 Task: Create in the project AgileAvail in Backlog an issue 'Develop a new tool for automated testing of web accessibility compliance', assign it to team member softage.2@softage.net and change the status to IN PROGRESS. Create in the project AgileAvail in Backlog an issue 'Upgrade the deployment process of a web application to improve the speed and reliability of deployment', assign it to team member softage.3@softage.net and change the status to IN PROGRESS
Action: Mouse moved to (202, 59)
Screenshot: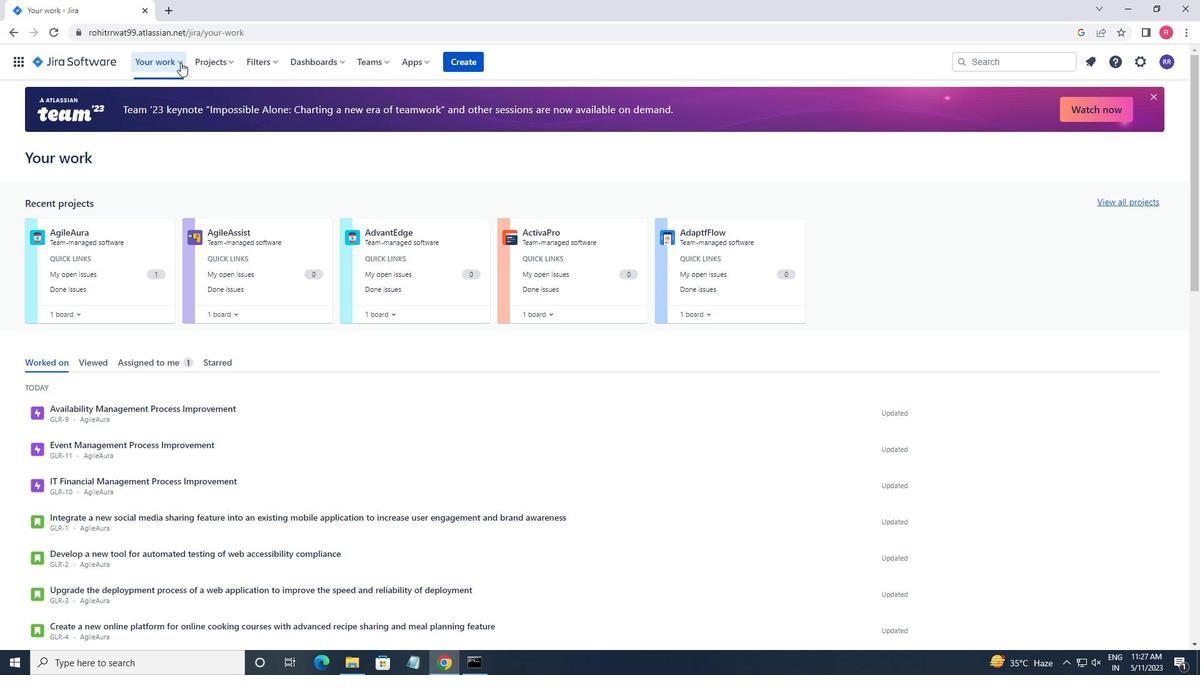 
Action: Mouse pressed left at (202, 59)
Screenshot: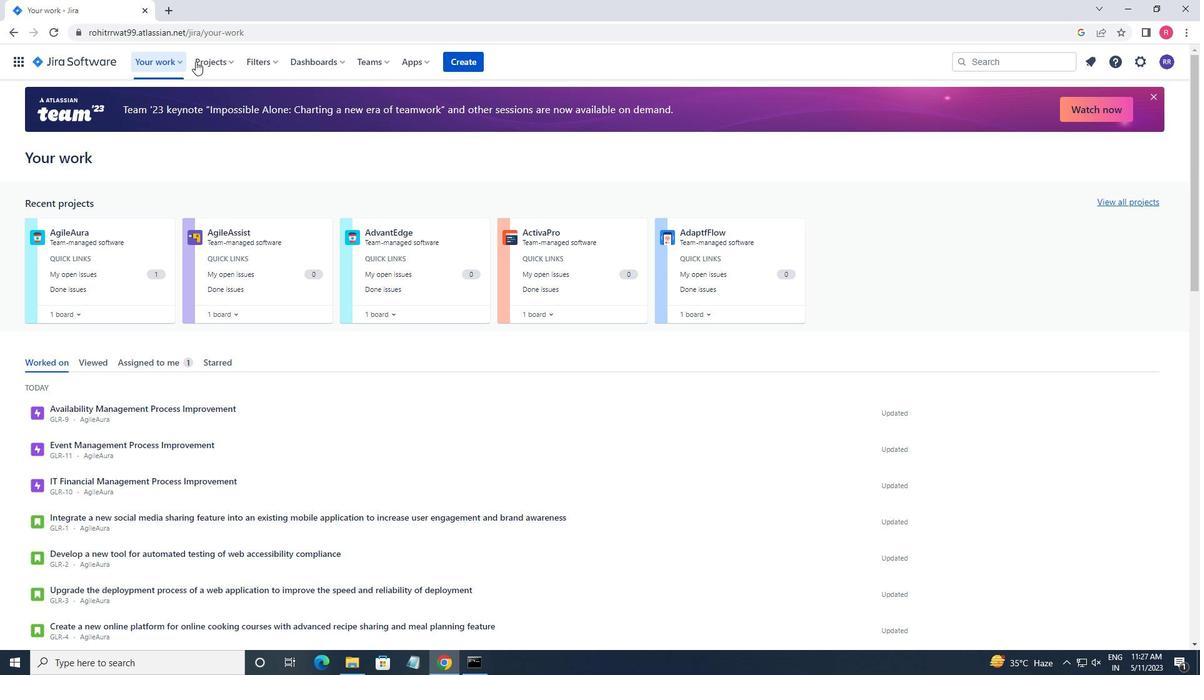 
Action: Mouse moved to (246, 128)
Screenshot: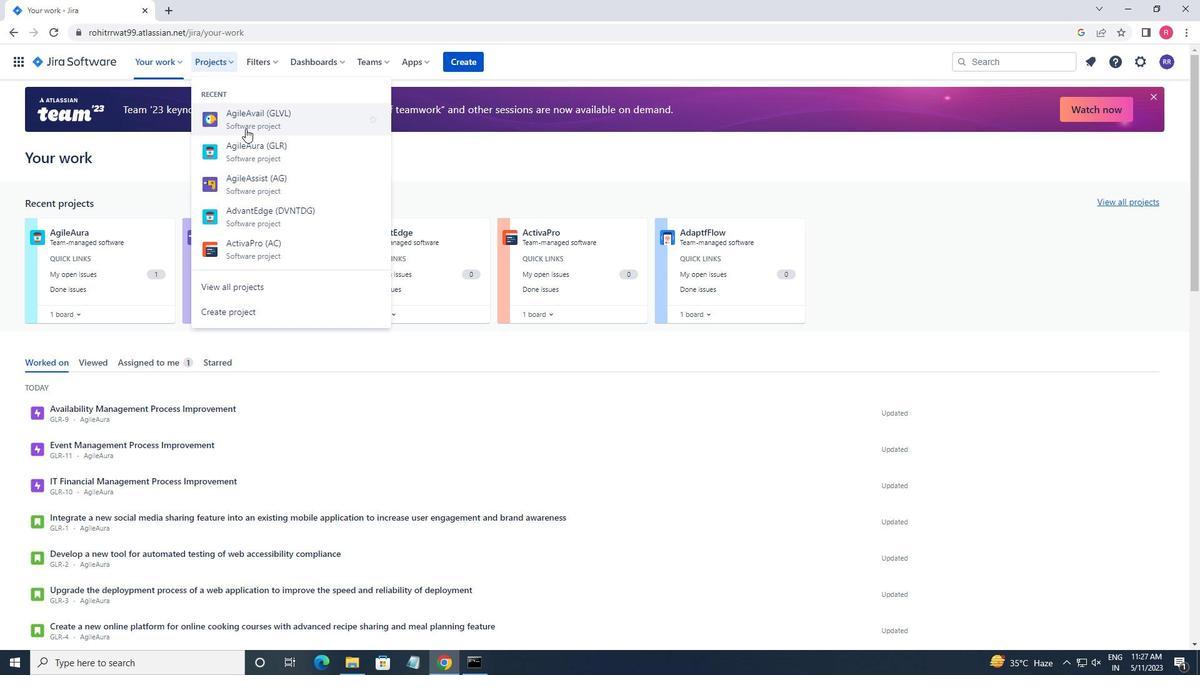 
Action: Mouse pressed left at (246, 128)
Screenshot: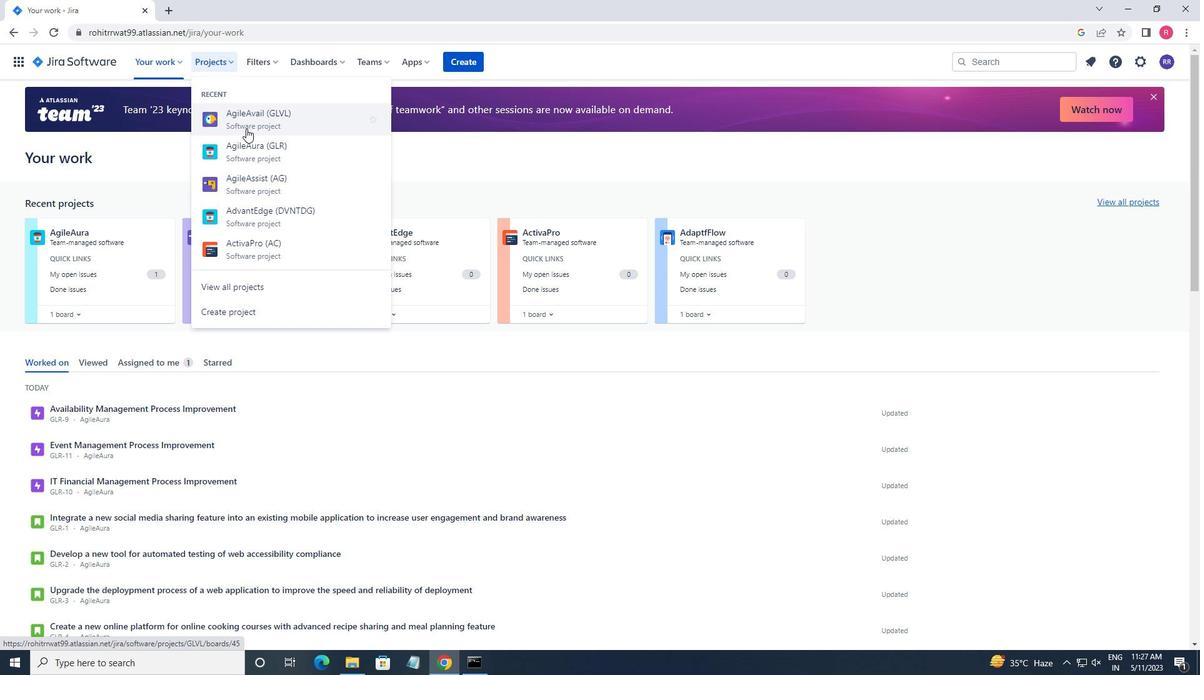 
Action: Mouse moved to (90, 200)
Screenshot: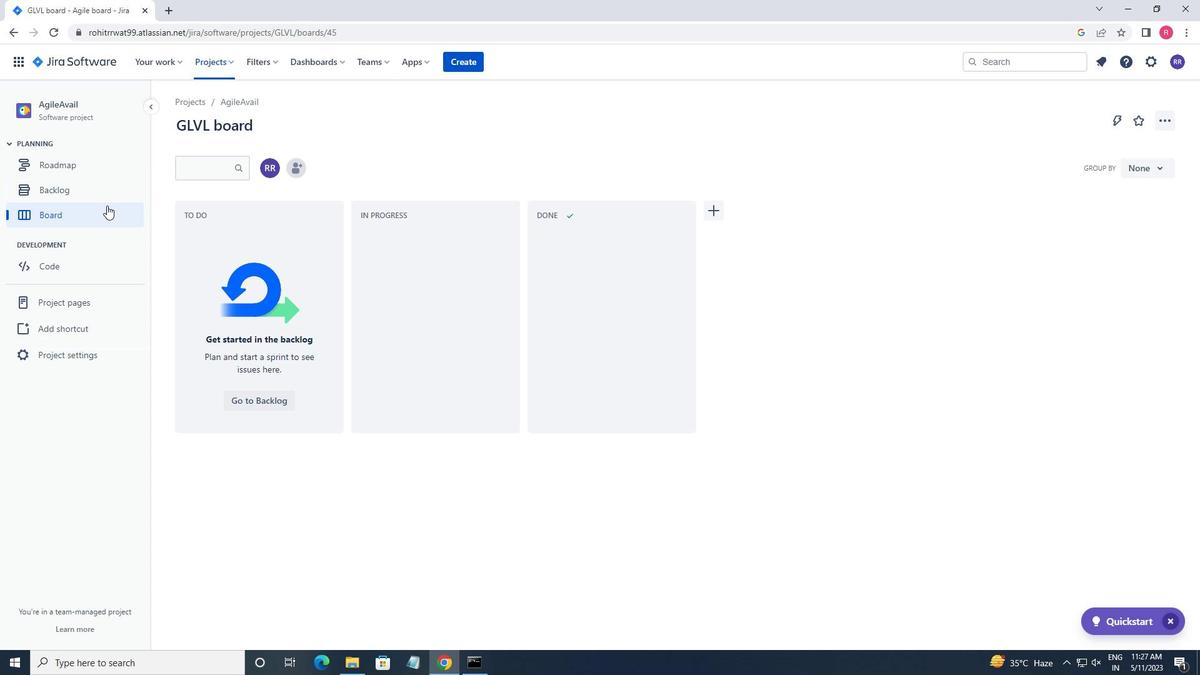 
Action: Mouse pressed left at (90, 200)
Screenshot: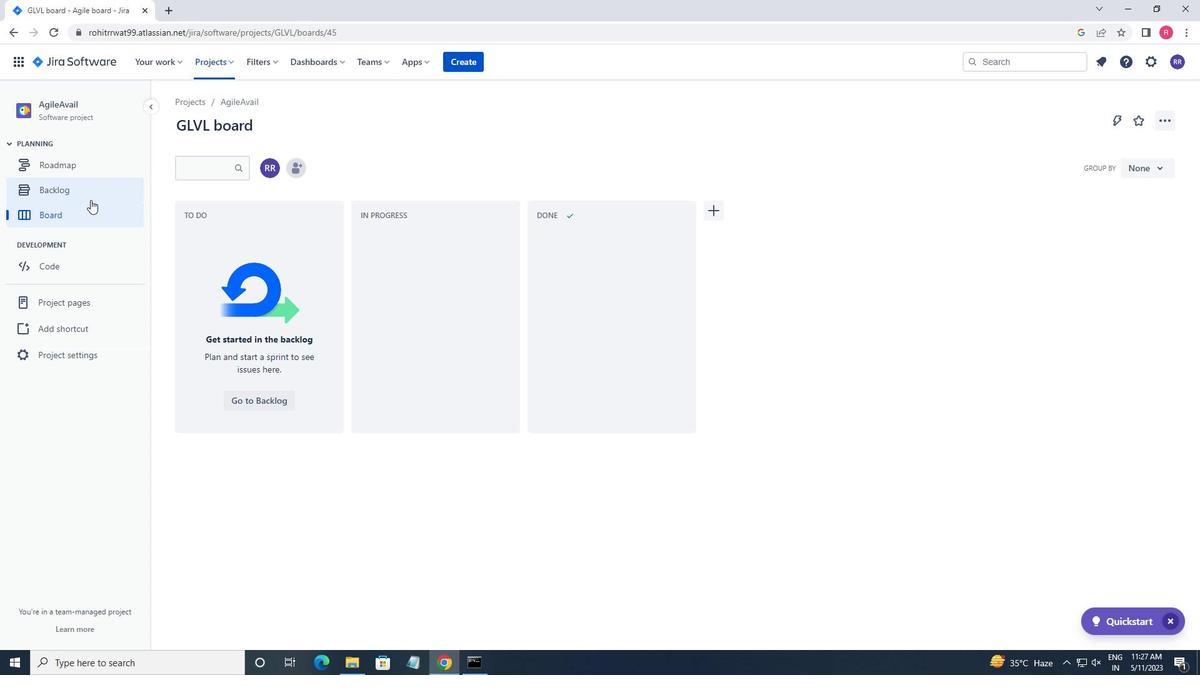 
Action: Mouse moved to (237, 329)
Screenshot: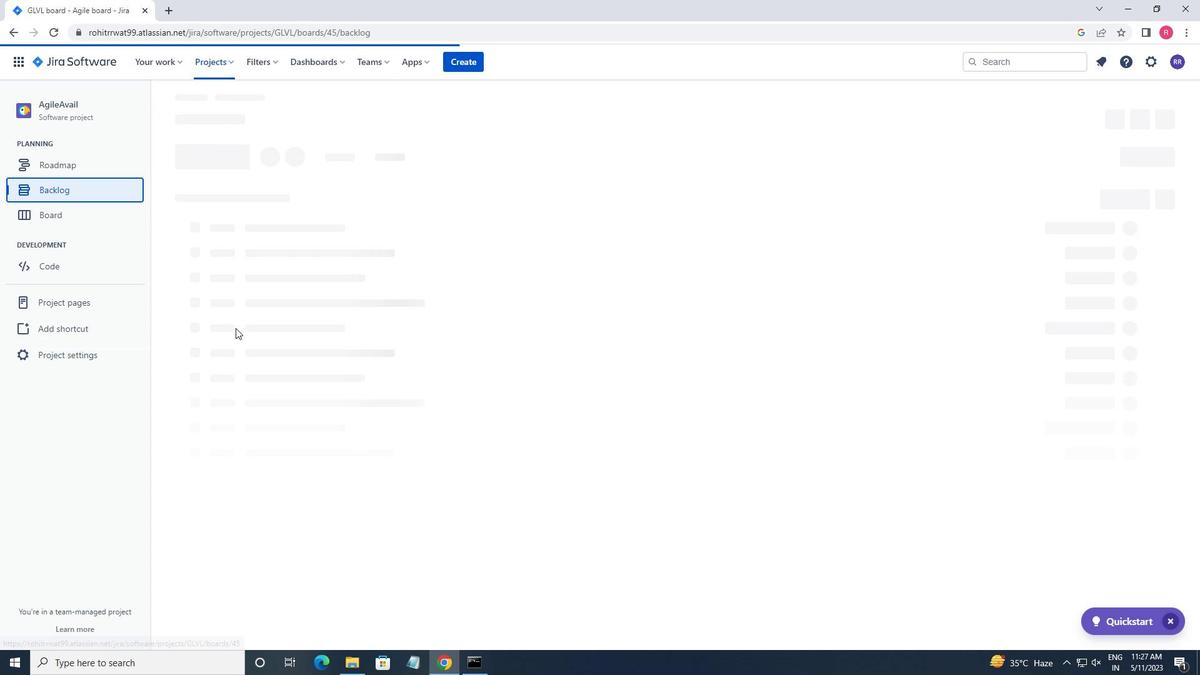 
Action: Mouse scrolled (237, 328) with delta (0, 0)
Screenshot: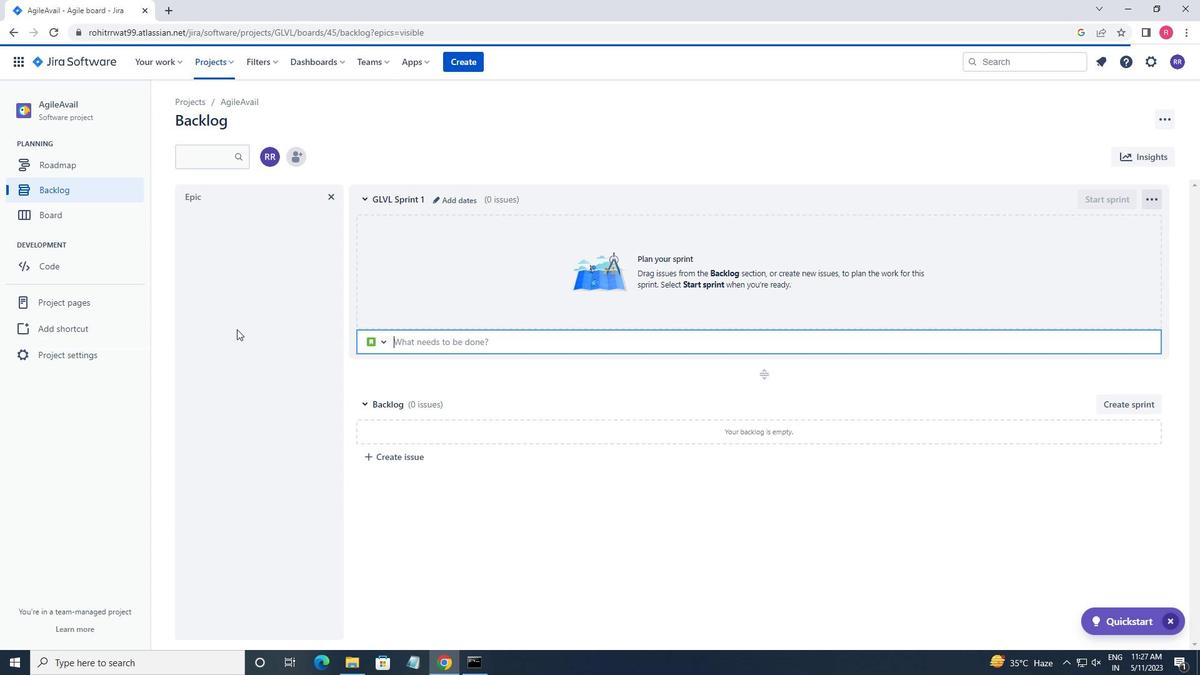 
Action: Mouse scrolled (237, 330) with delta (0, 0)
Screenshot: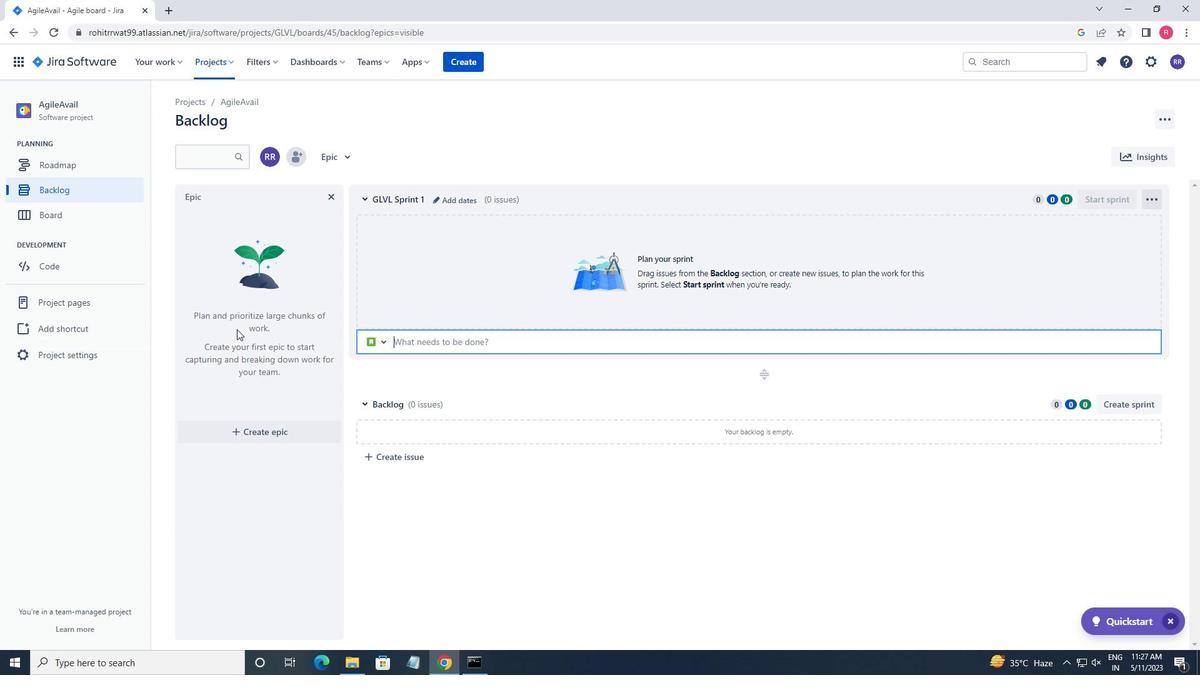 
Action: Mouse scrolled (237, 330) with delta (0, 0)
Screenshot: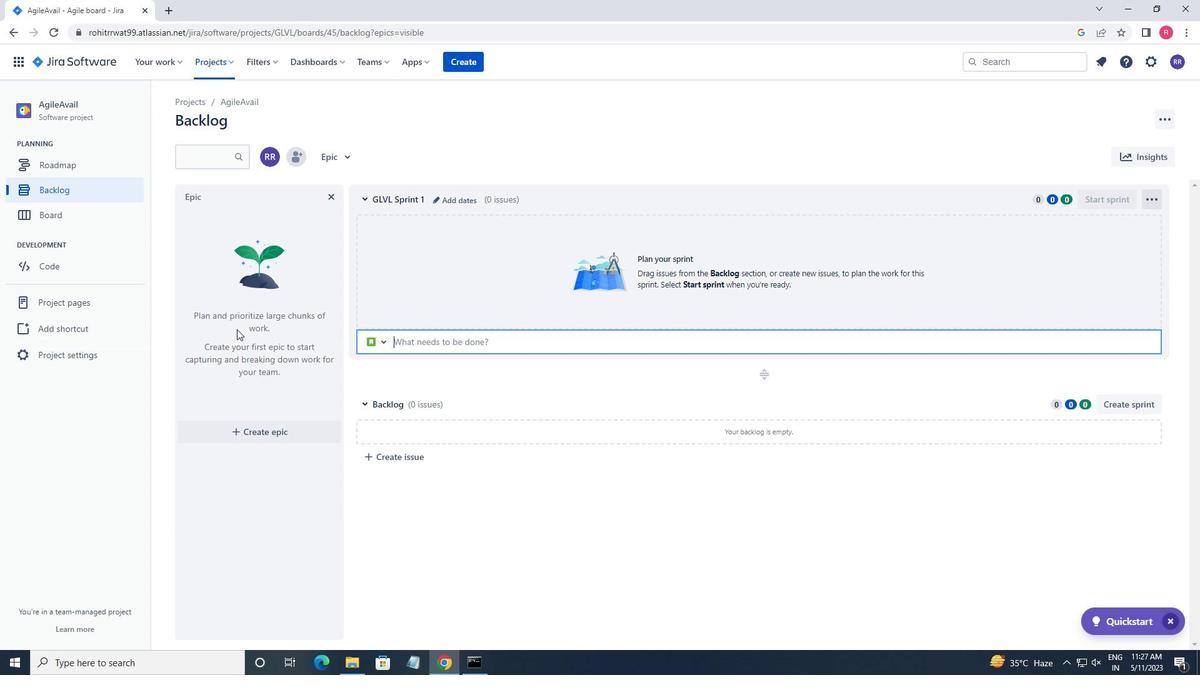 
Action: Mouse moved to (411, 458)
Screenshot: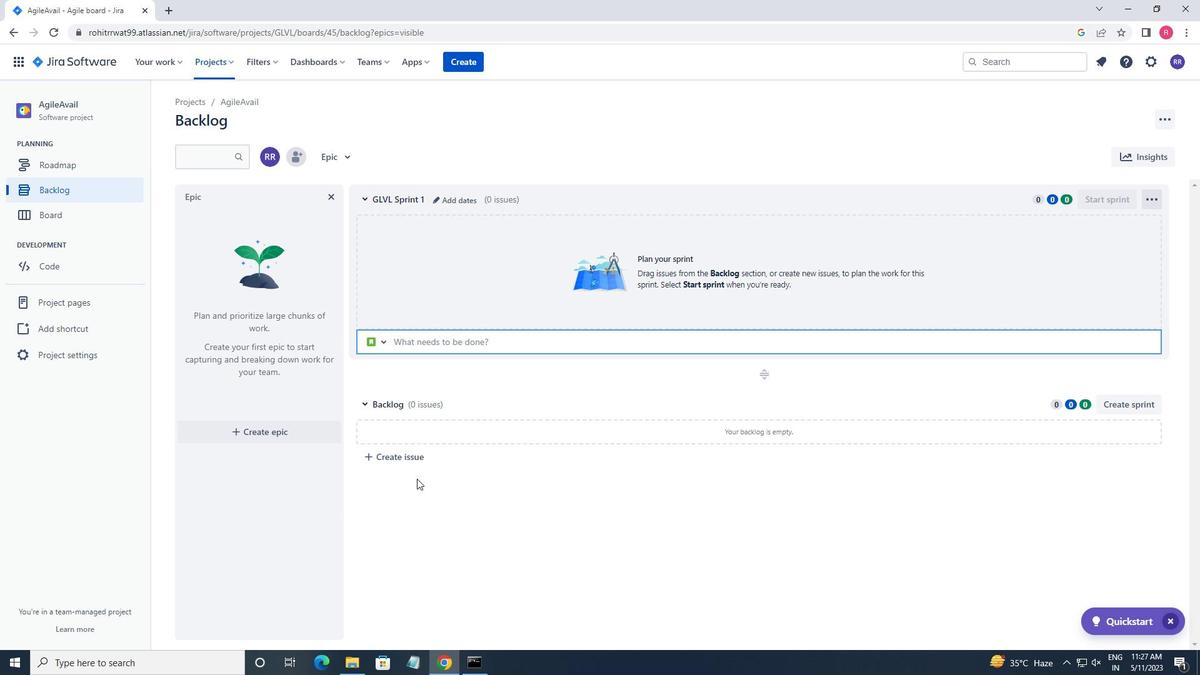 
Action: Mouse pressed left at (411, 458)
Screenshot: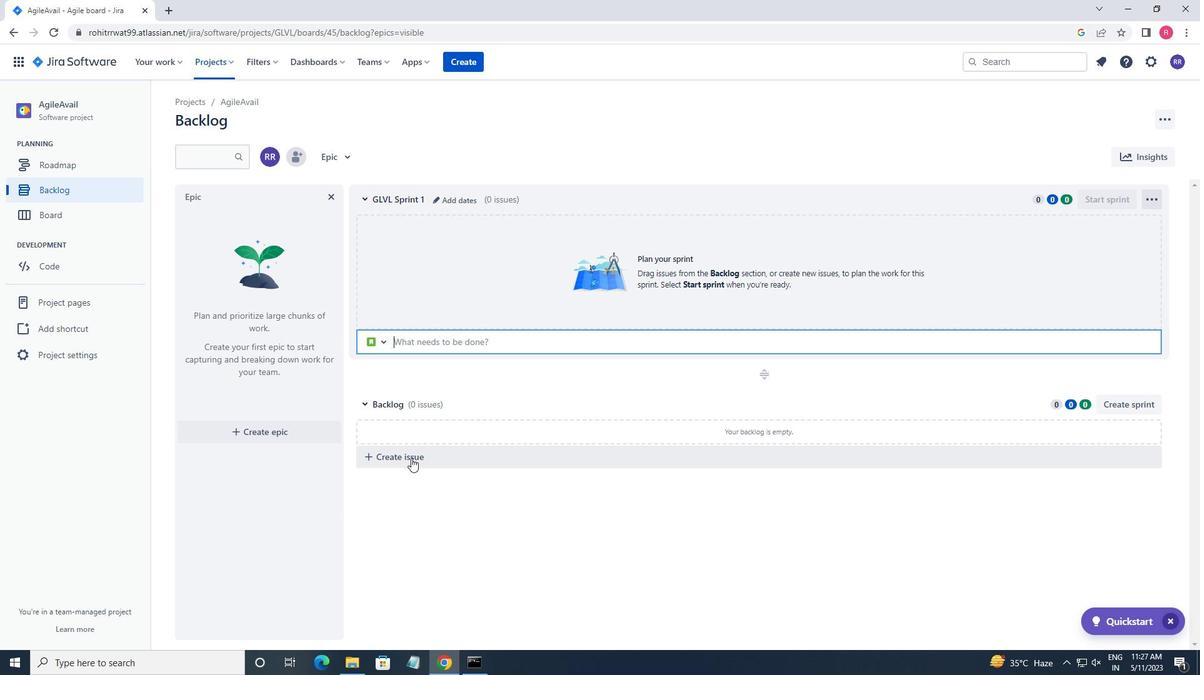 
Action: Key pressed <Key.shift>DEVELOP<Key.space><Key.space>A<Key.space>NEW<Key.space>TOOL<Key.space>FOR<Key.space>AUTOMATED<Key.space>TESTING<Key.space>OF<Key.space>WEB<Key.space>ACCESSIBILITY<Key.space>COMPLIANCE<Key.enter>
Screenshot: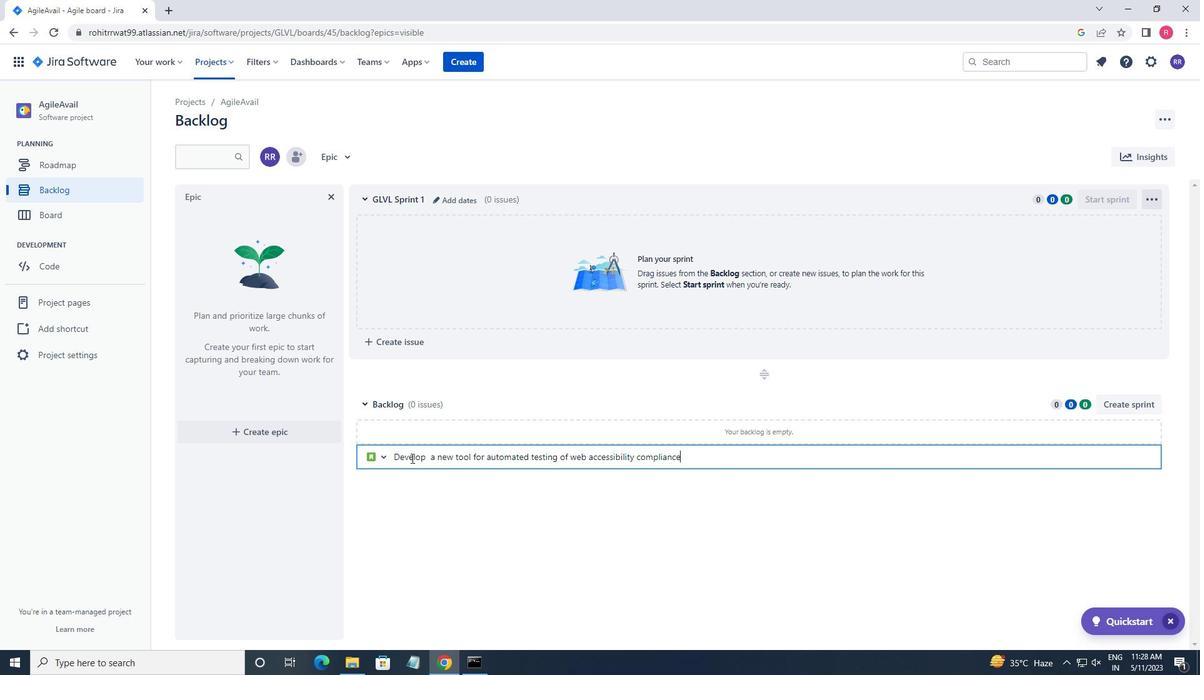 
Action: Mouse moved to (1118, 434)
Screenshot: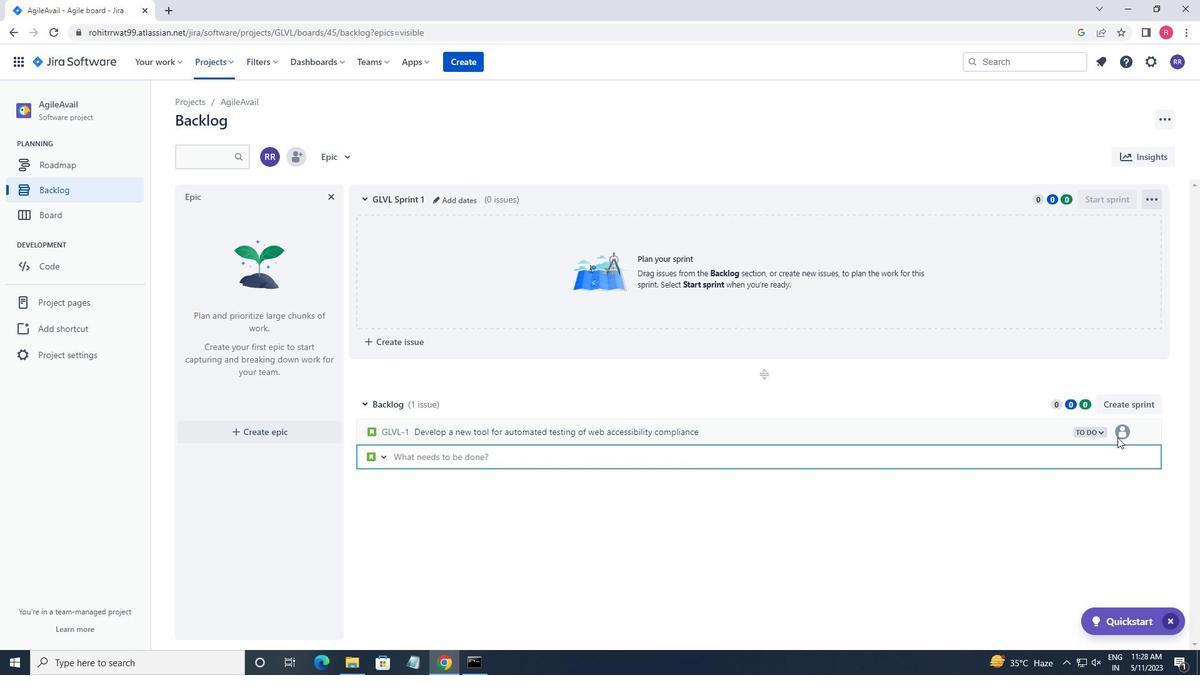
Action: Mouse pressed left at (1118, 434)
Screenshot: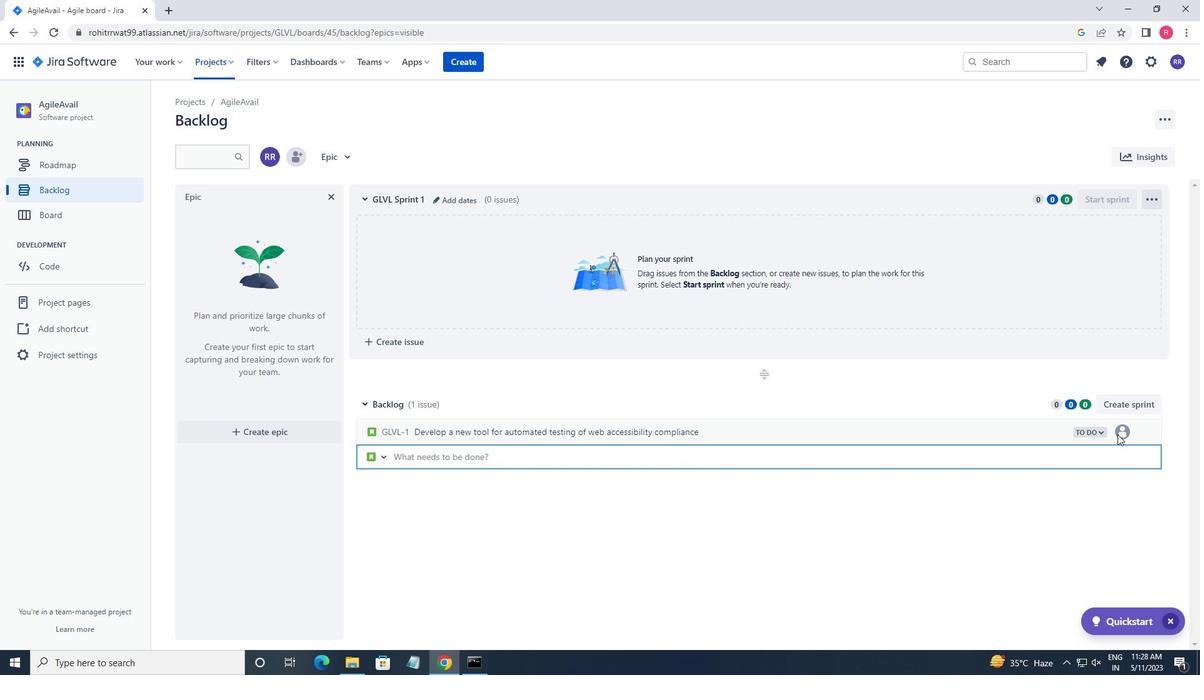 
Action: Mouse pressed left at (1118, 434)
Screenshot: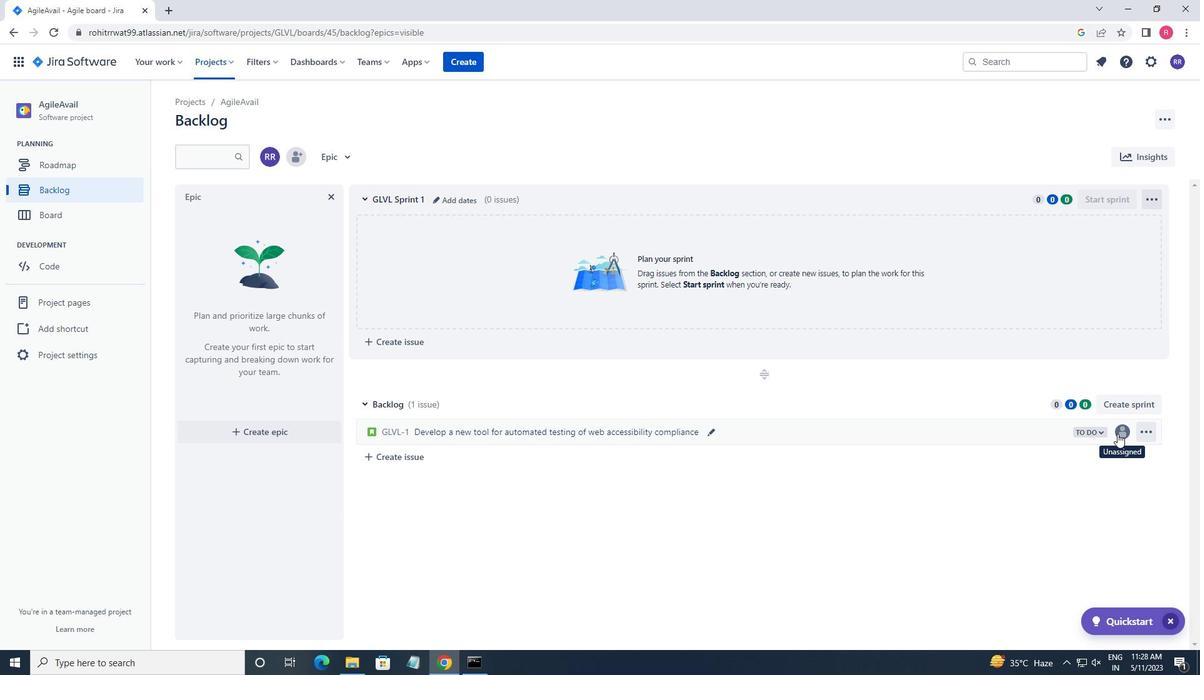 
Action: Key pressed SOFTAGE.2
Screenshot: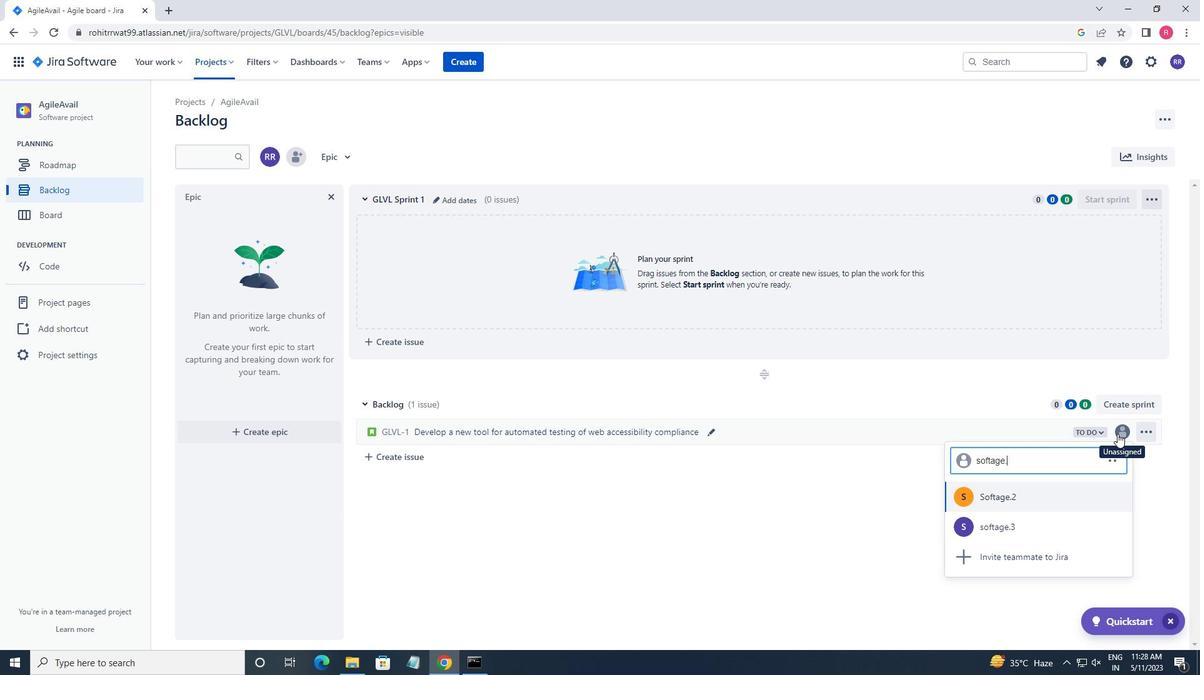 
Action: Mouse moved to (991, 502)
Screenshot: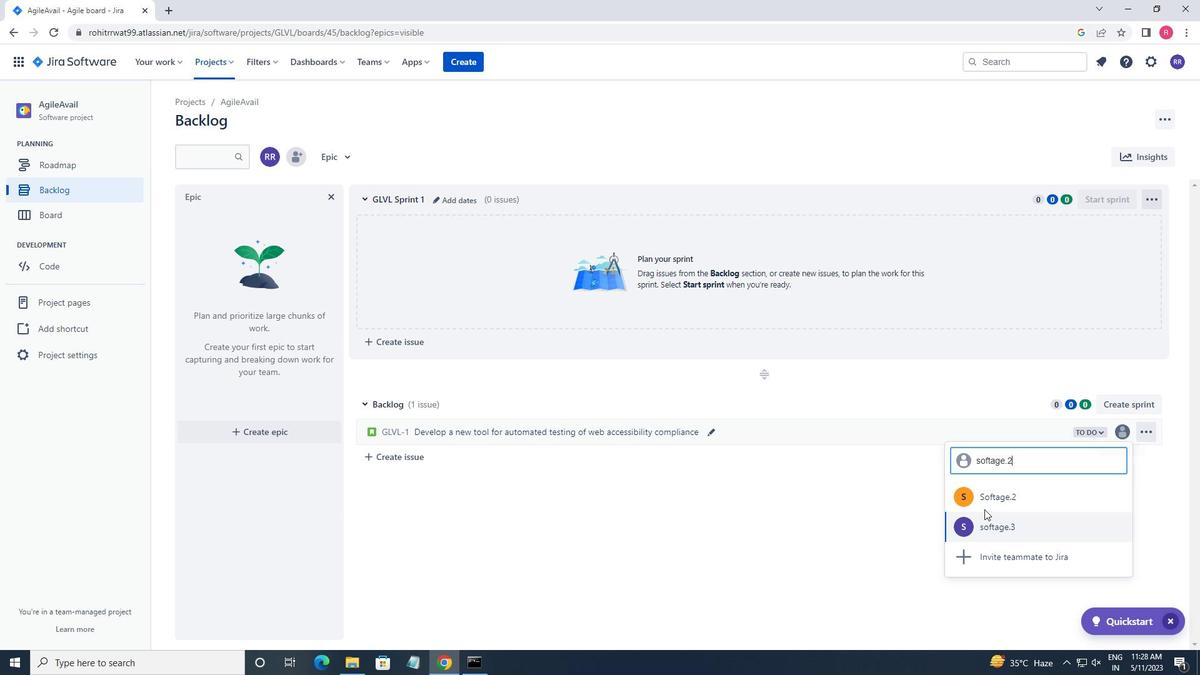 
Action: Mouse pressed left at (991, 502)
Screenshot: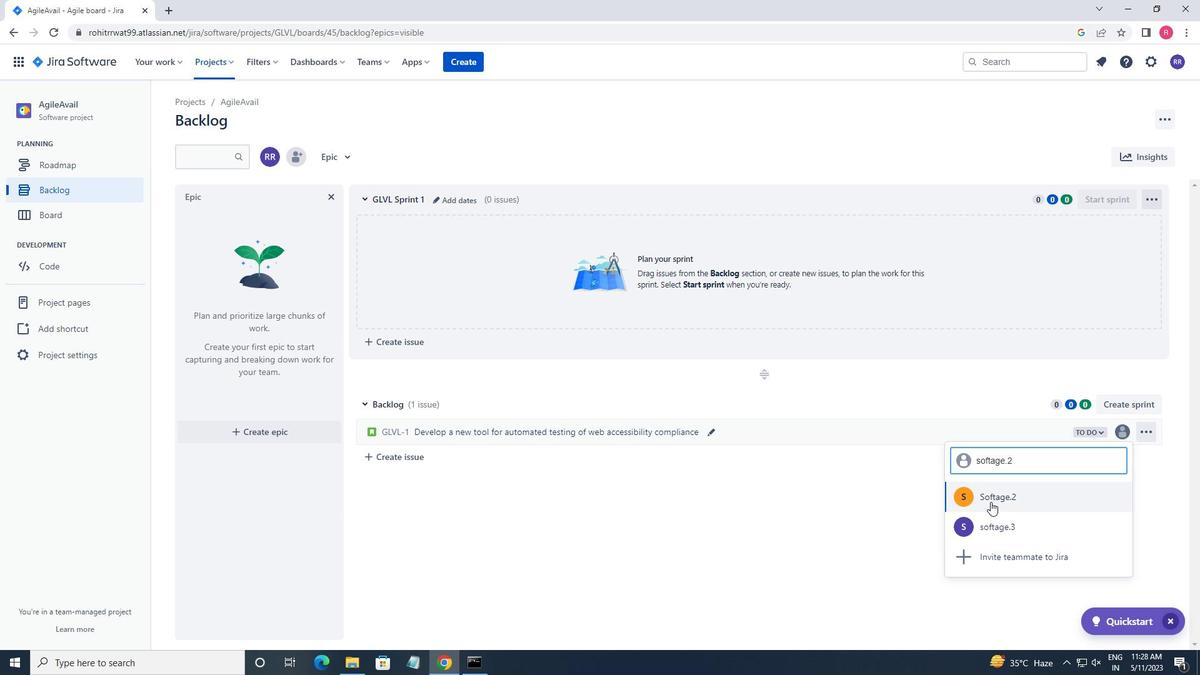 
Action: Mouse moved to (1077, 430)
Screenshot: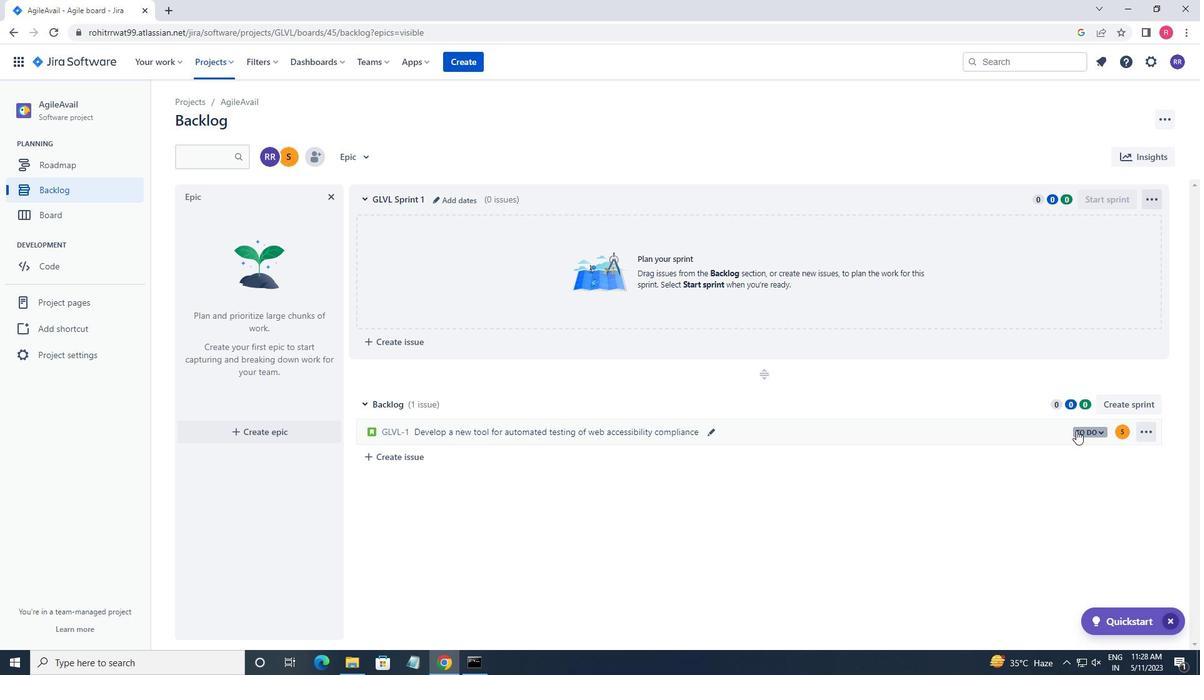 
Action: Mouse pressed left at (1077, 430)
Screenshot: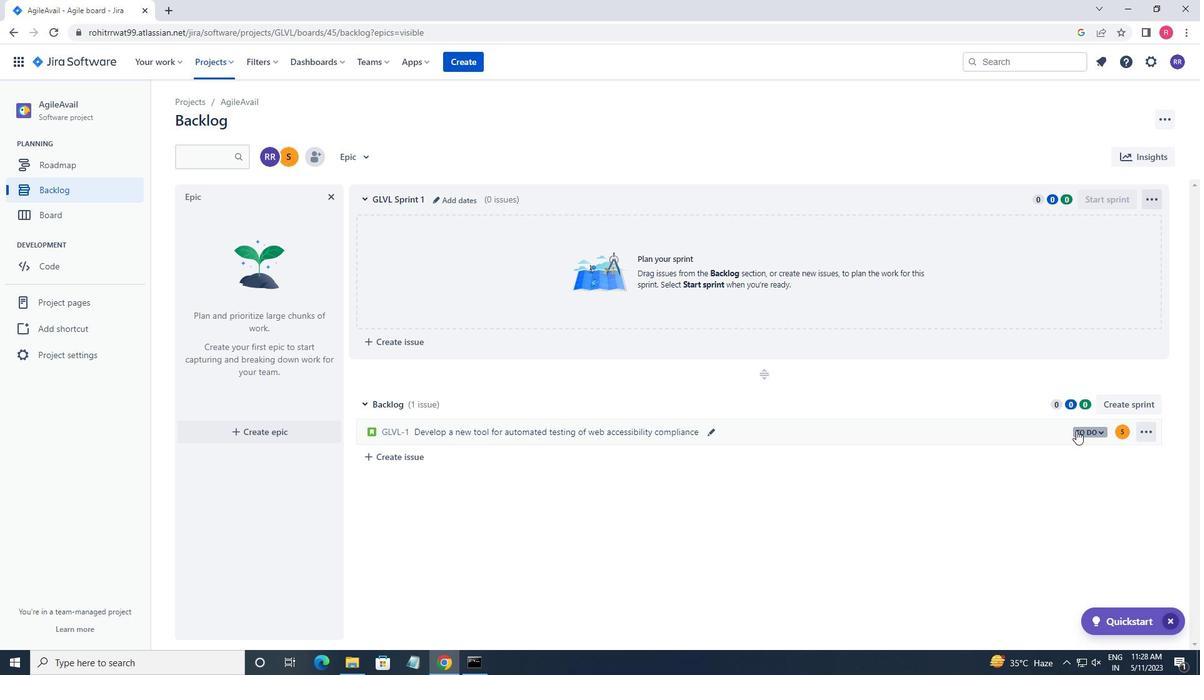 
Action: Mouse moved to (1022, 460)
Screenshot: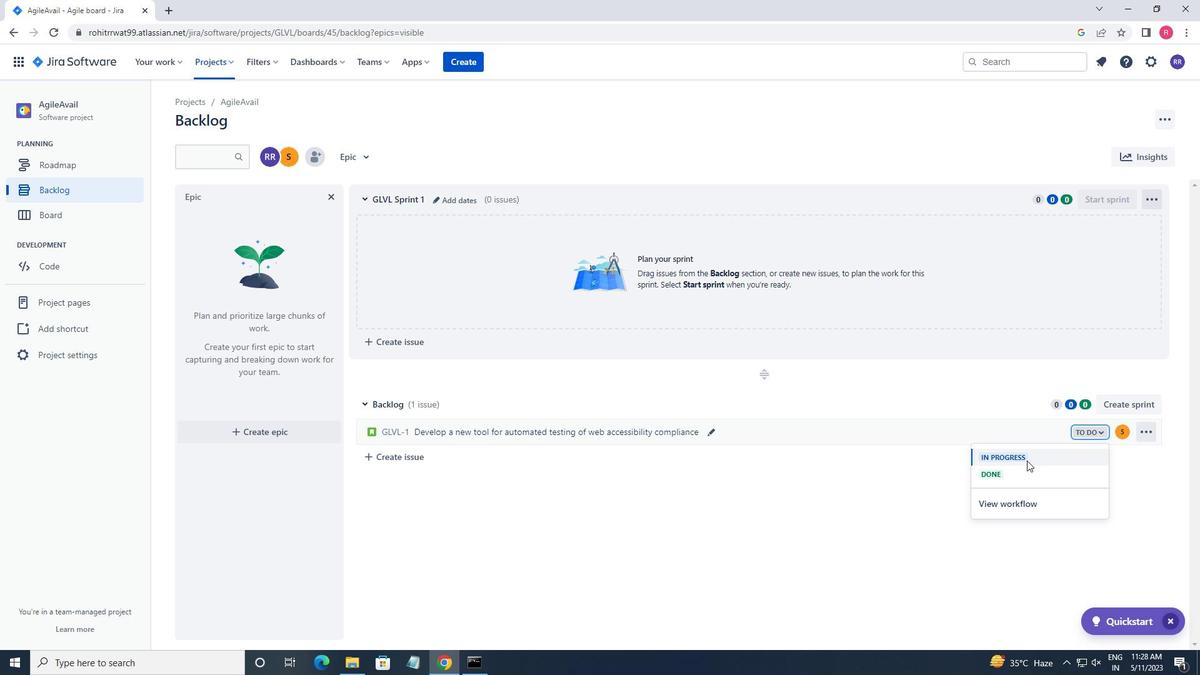 
Action: Mouse pressed left at (1022, 460)
Screenshot: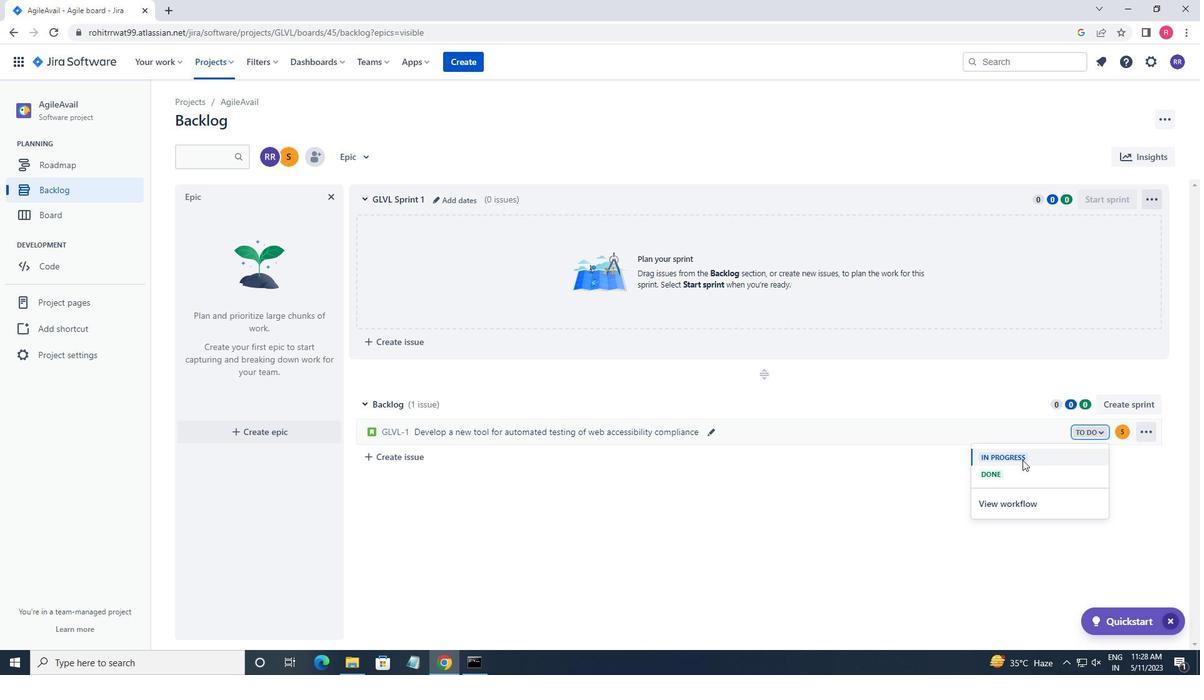 
Action: Mouse moved to (386, 450)
Screenshot: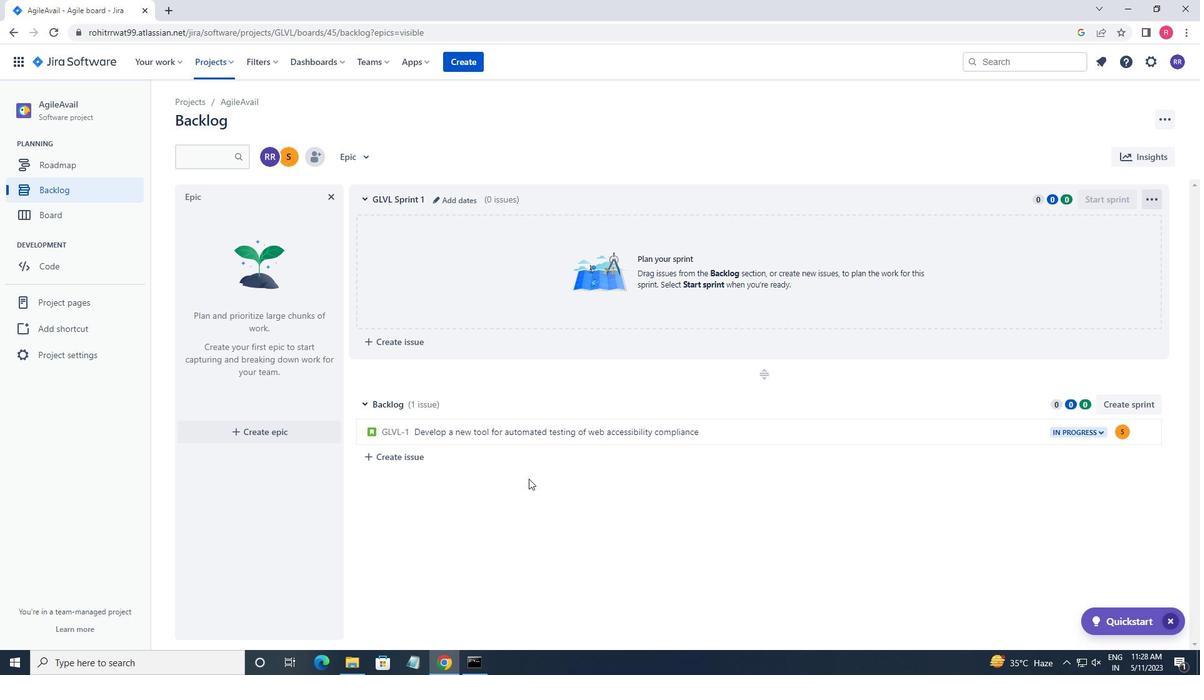 
Action: Mouse pressed left at (386, 450)
Screenshot: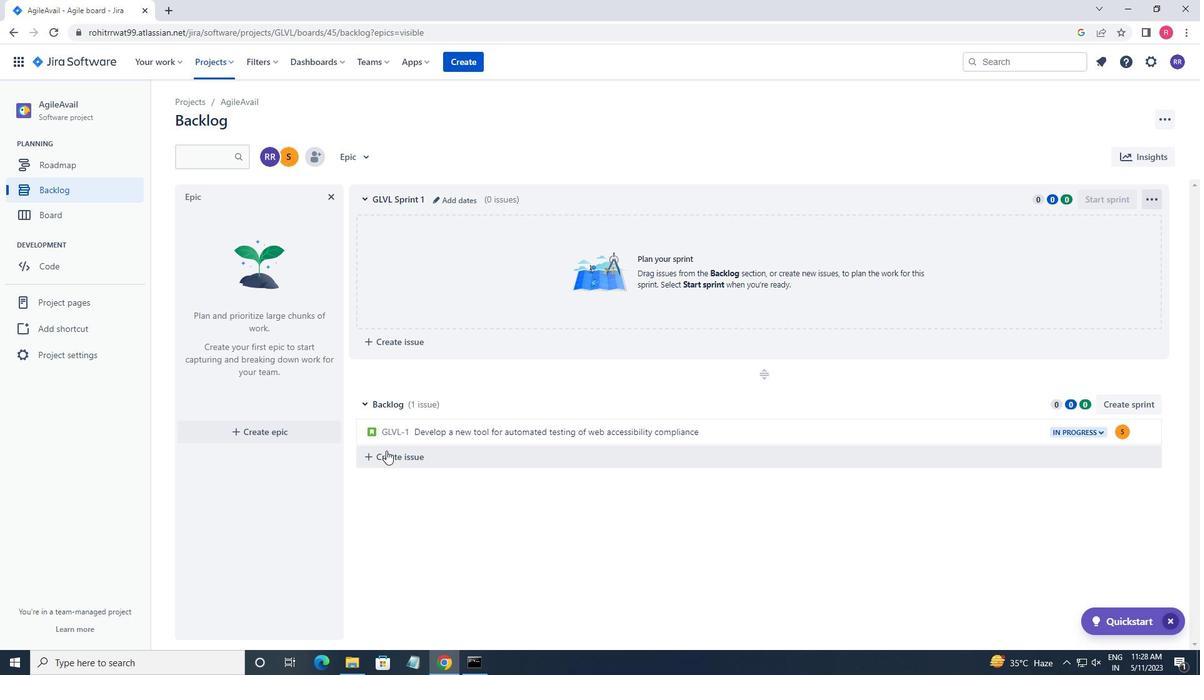 
Action: Mouse moved to (395, 465)
Screenshot: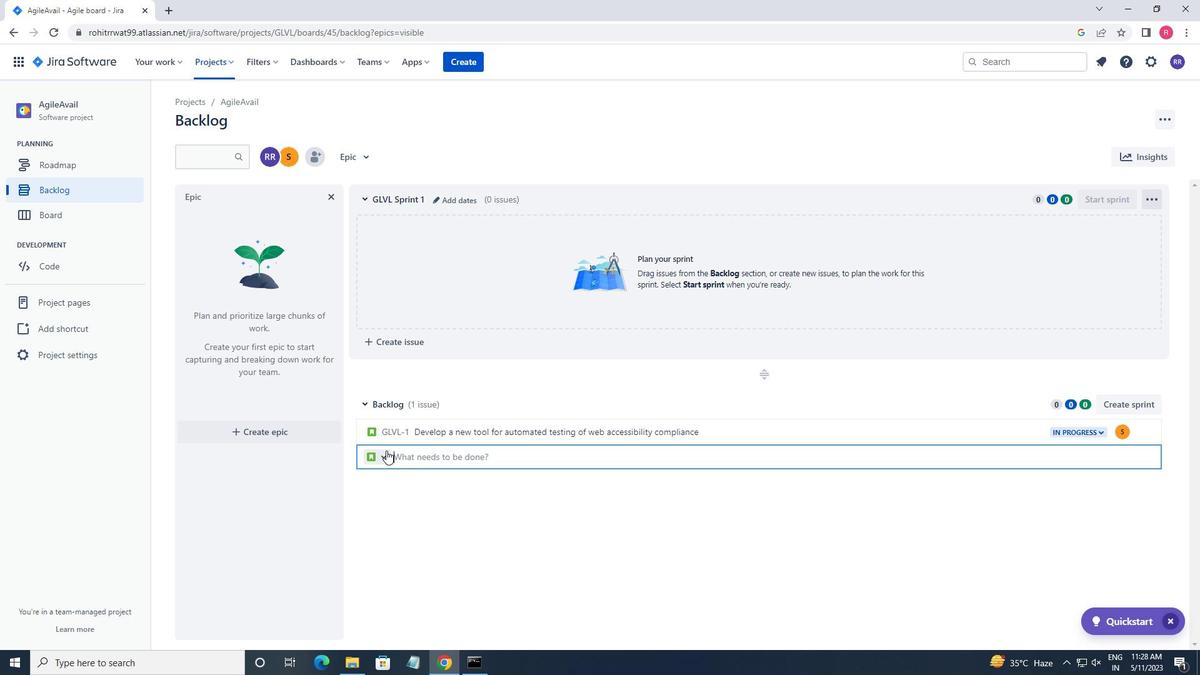 
Action: Key pressed <Key.shift_r>UPGRADE<Key.space>THE<Key.space>DEPLOYMR<Key.backspace>ENT<Key.space>PROCESS<Key.space>OD<Key.backspace>F<Key.space>A<Key.space>WEB<Key.space>APPLICATION<Key.space>TO<Key.space>IMPROVE<Key.space>THE<Key.space>SPEED<Key.space><Key.space>ANF<Key.backspace>D<Key.space>RELIABILITY<Key.space>OD<Key.space>DEV<Key.backspace>PLOYMENT<Key.left><Key.left><Key.left><Key.left><Key.left><Key.left><Key.left><Key.left><Key.left><Key.left><Key.left><Key.backspace>F
Screenshot: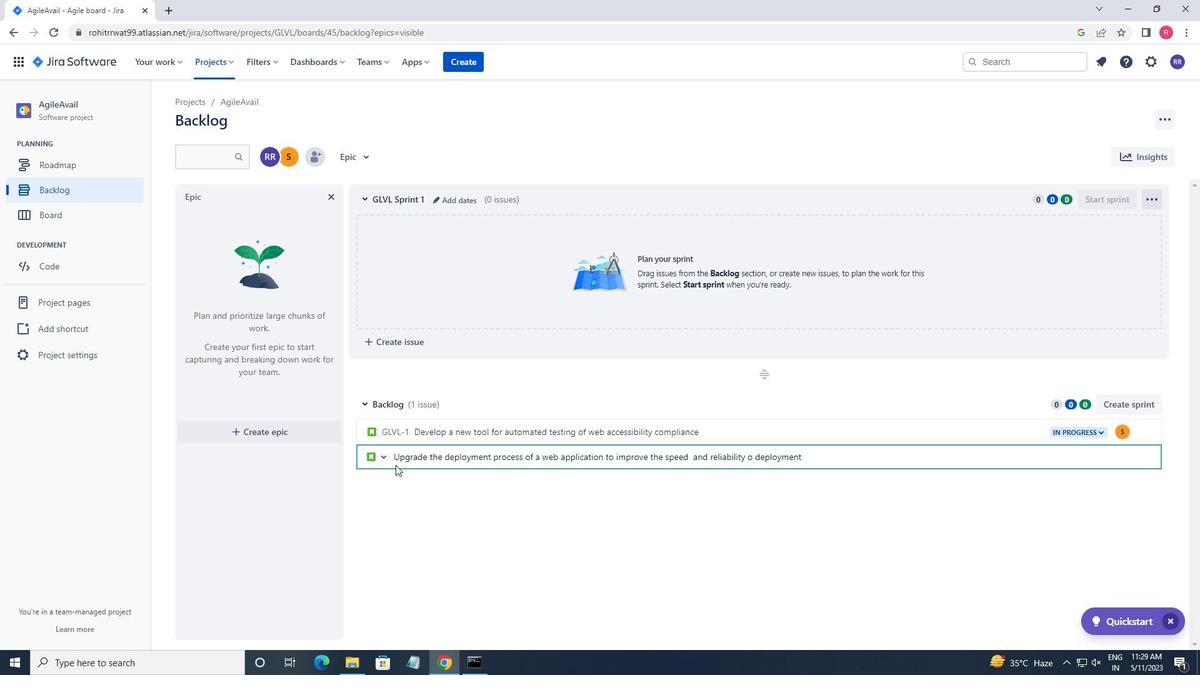 
Action: Mouse moved to (574, 517)
Screenshot: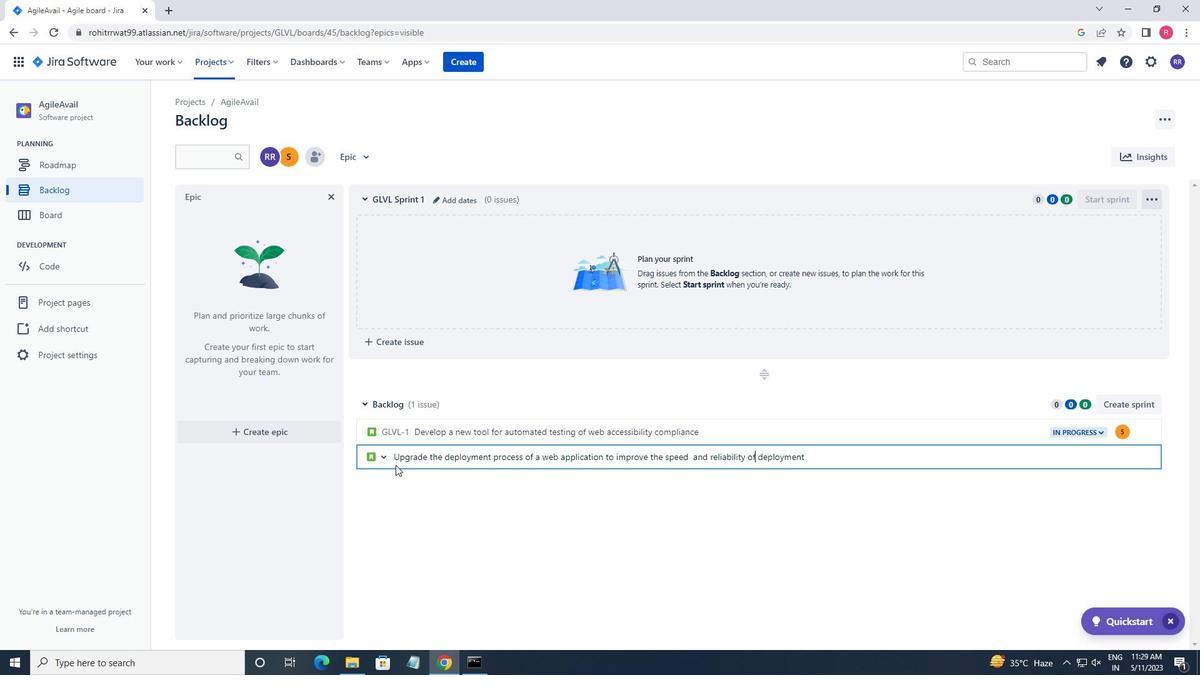 
Action: Key pressed <Key.enter>
Screenshot: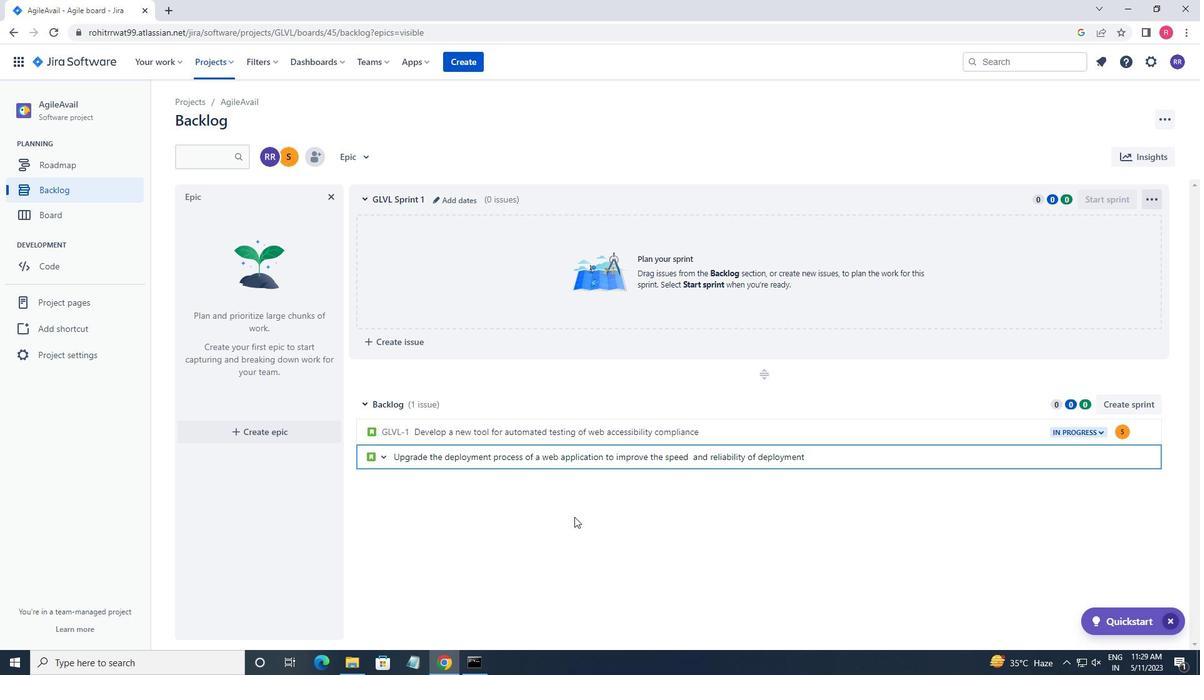 
Action: Mouse scrolled (574, 517) with delta (0, 0)
Screenshot: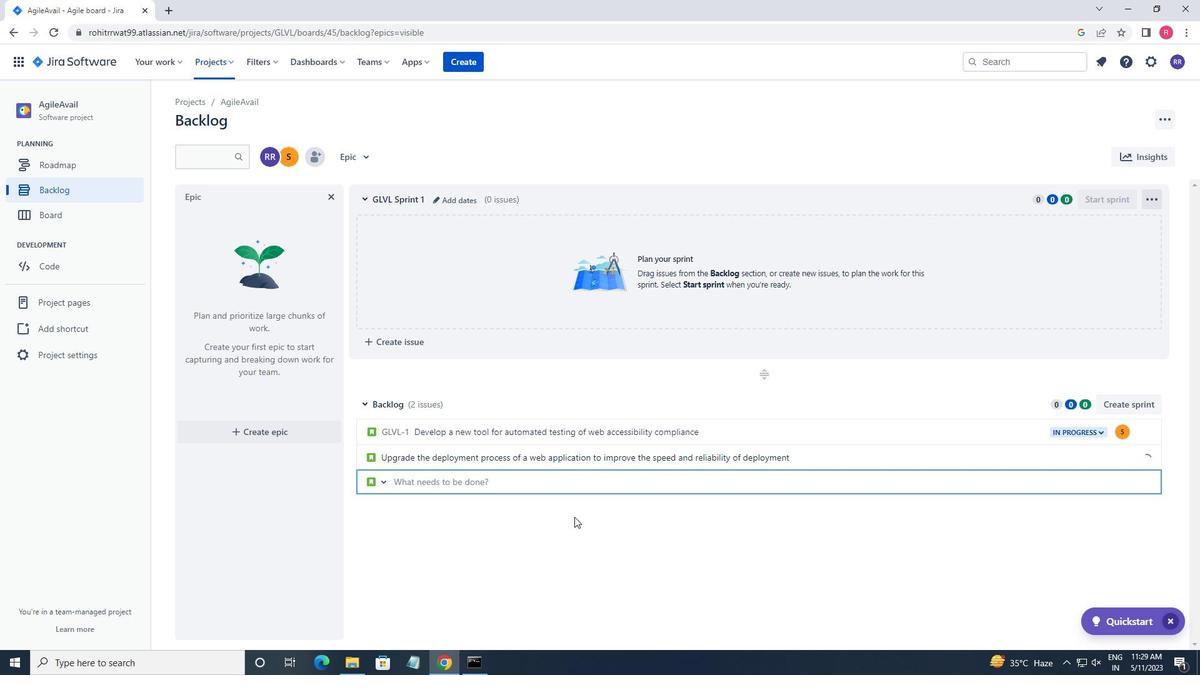 
Action: Mouse moved to (1124, 457)
Screenshot: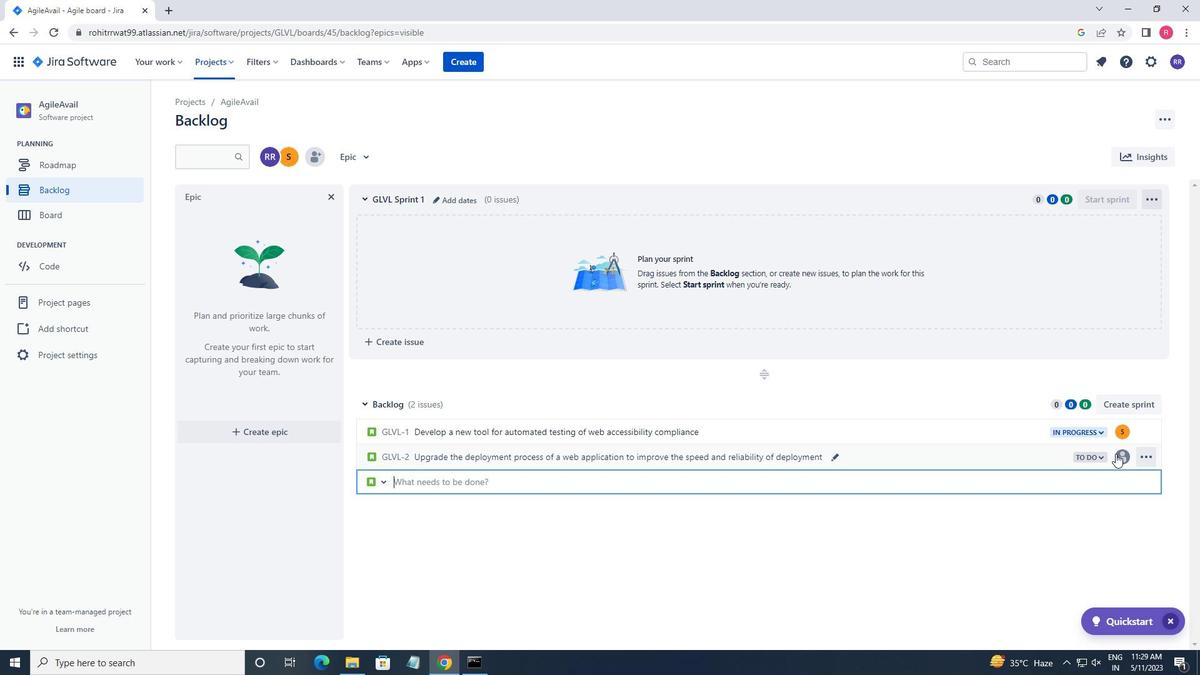 
Action: Mouse pressed left at (1124, 457)
Screenshot: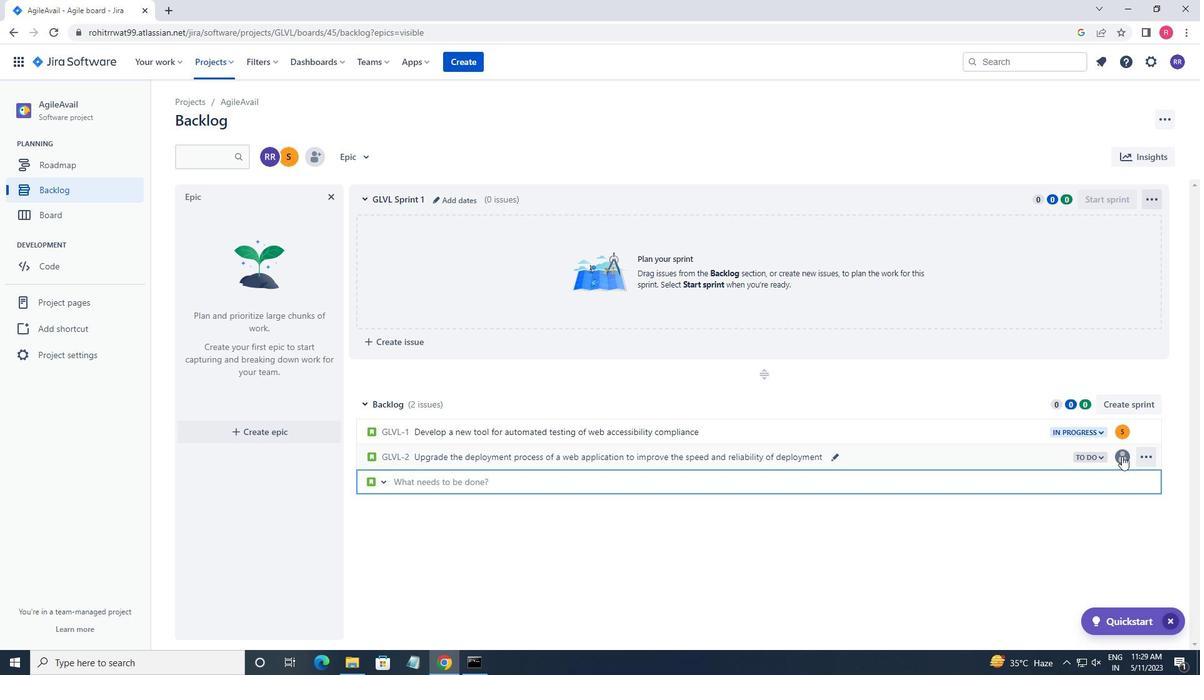 
Action: Mouse moved to (1125, 457)
Screenshot: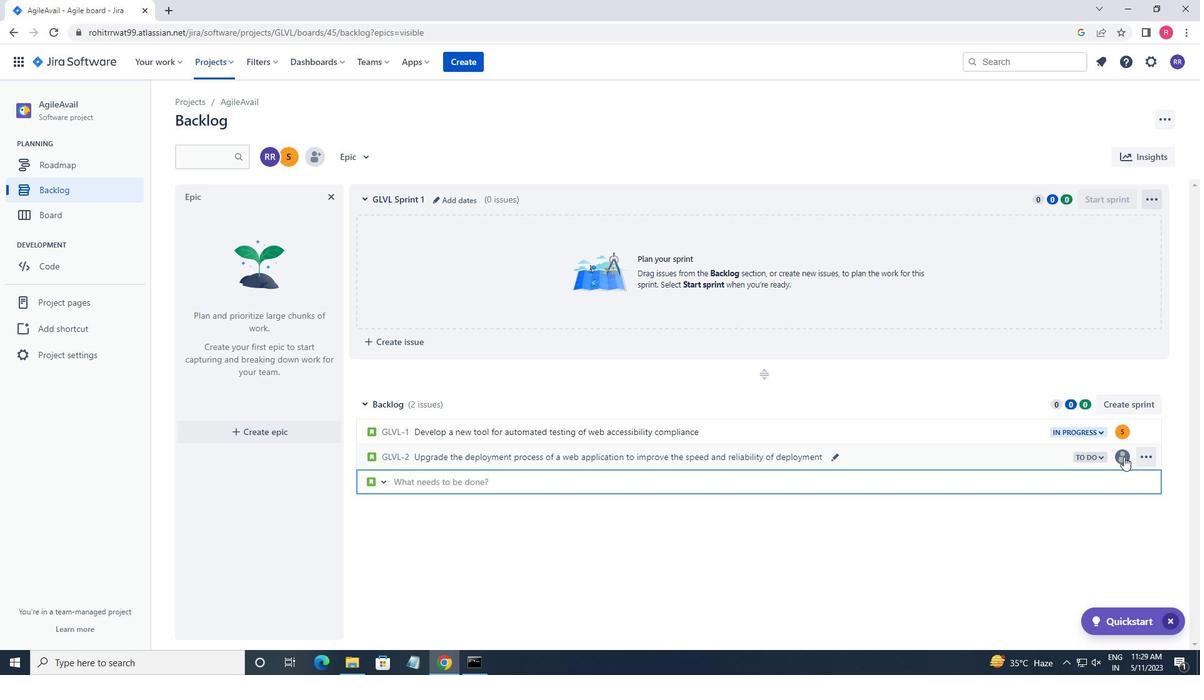 
Action: Key pressed SOF
Screenshot: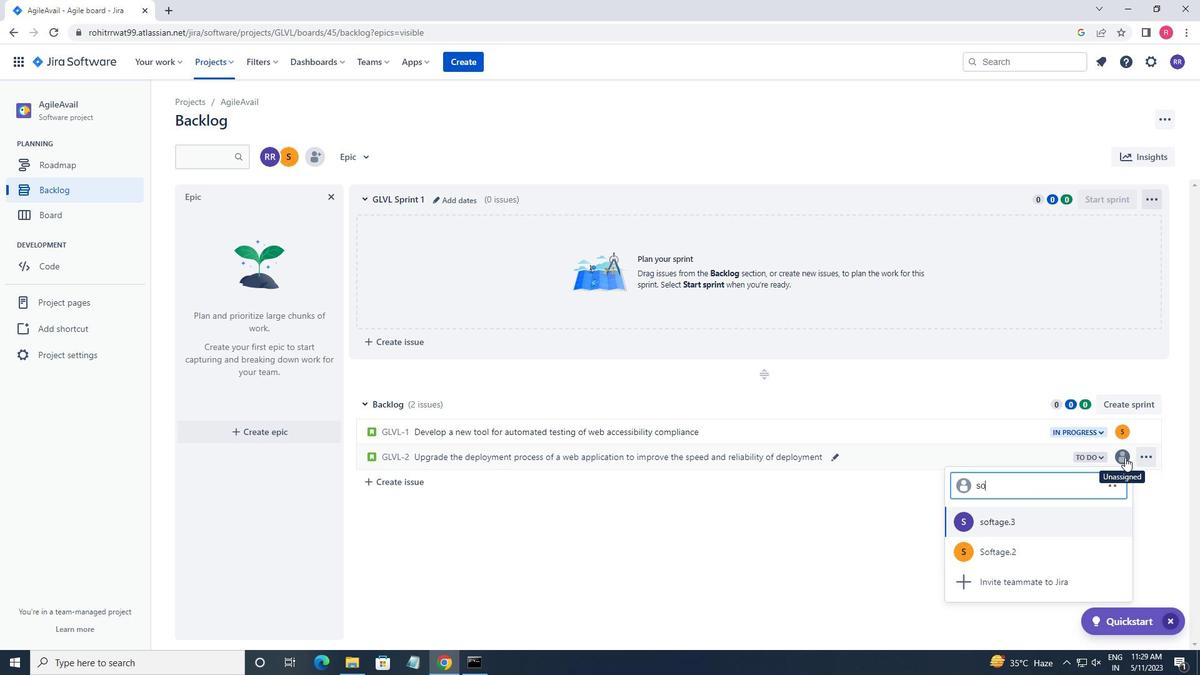 
Action: Mouse moved to (1020, 553)
Screenshot: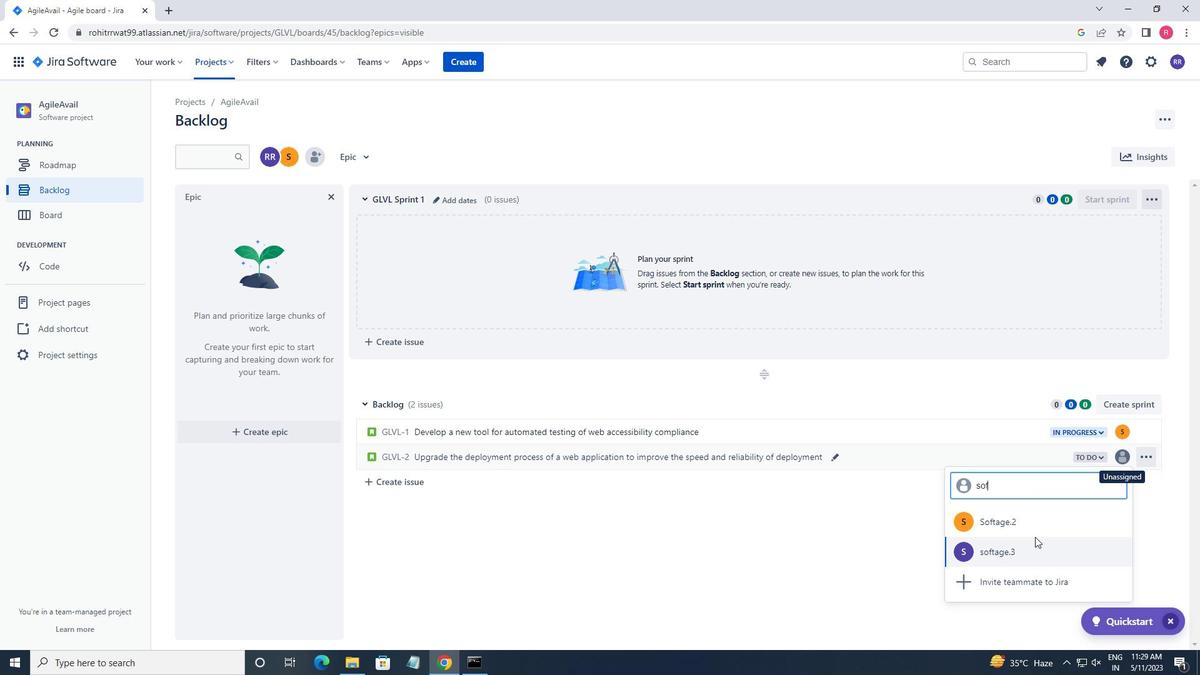 
Action: Mouse pressed left at (1020, 553)
Screenshot: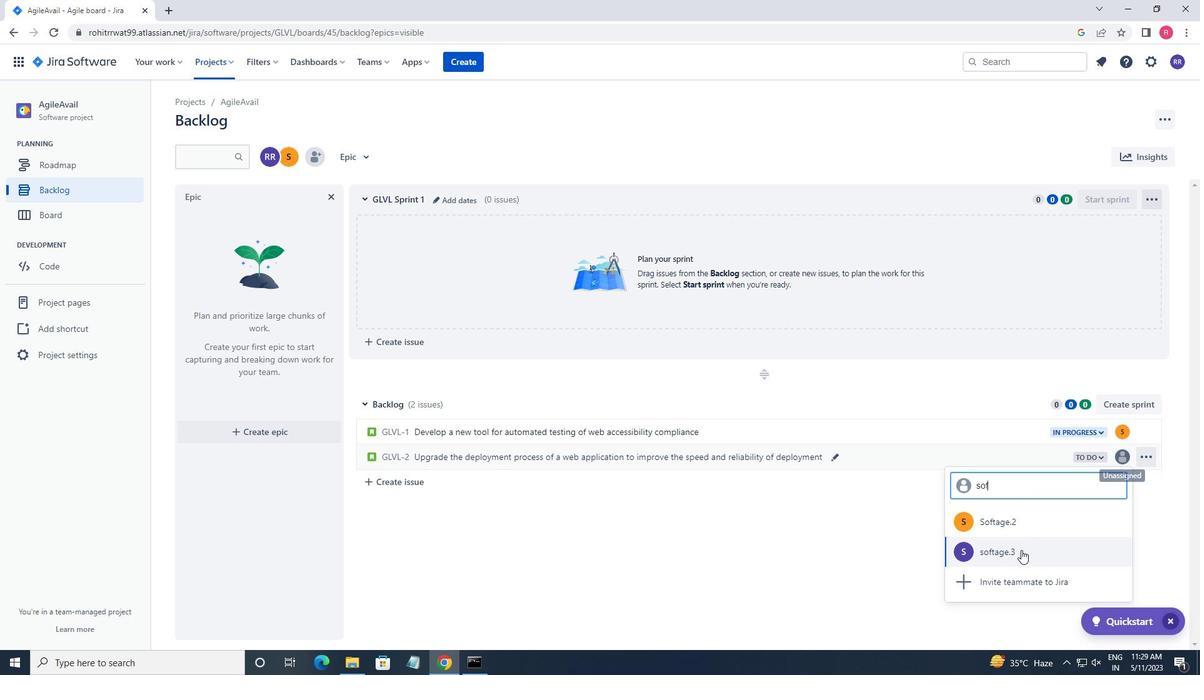 
Action: Mouse moved to (1086, 459)
Screenshot: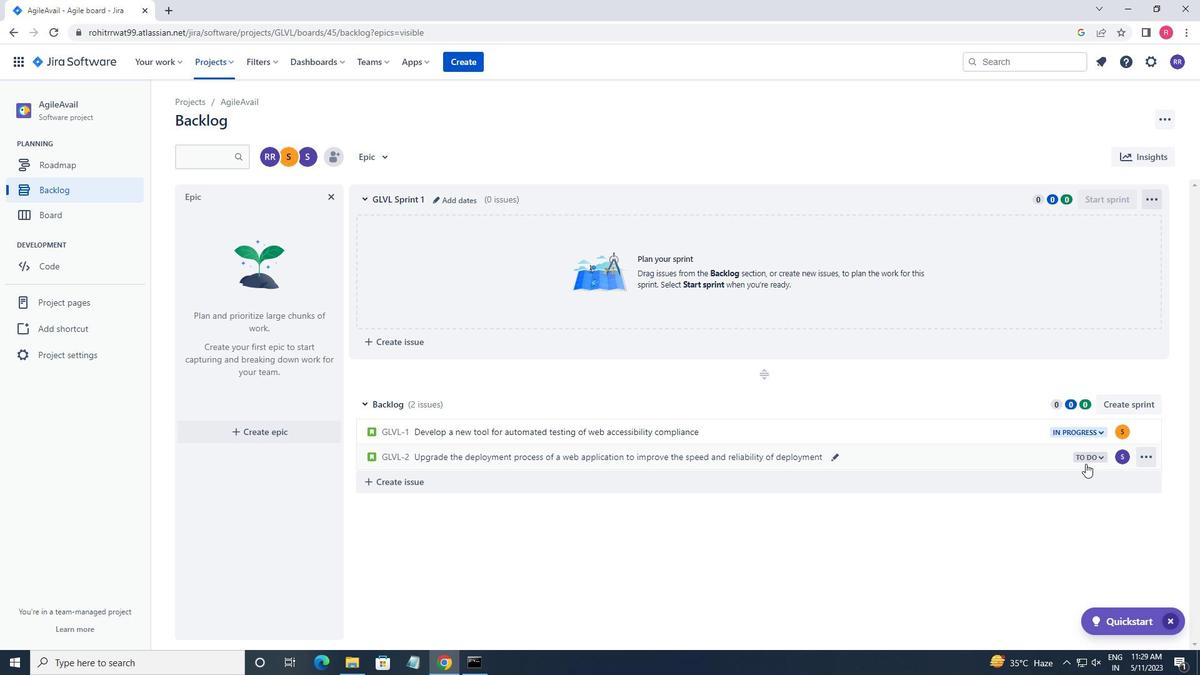 
Action: Mouse pressed left at (1086, 459)
Screenshot: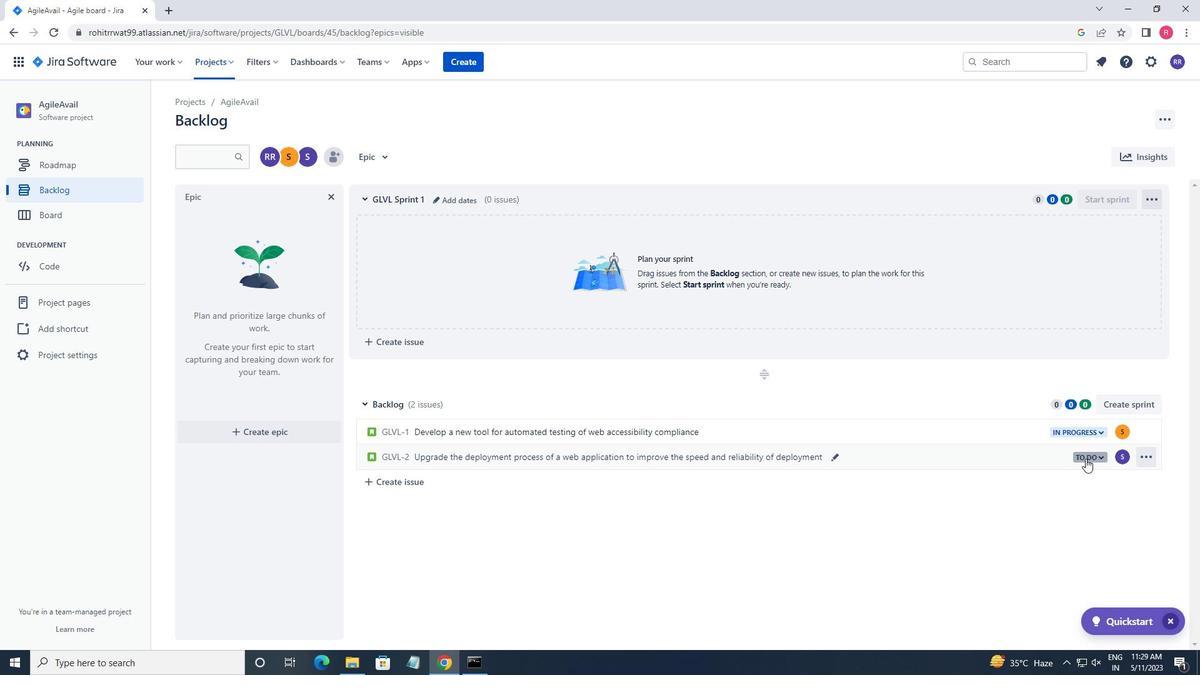 
Action: Mouse moved to (1023, 482)
Screenshot: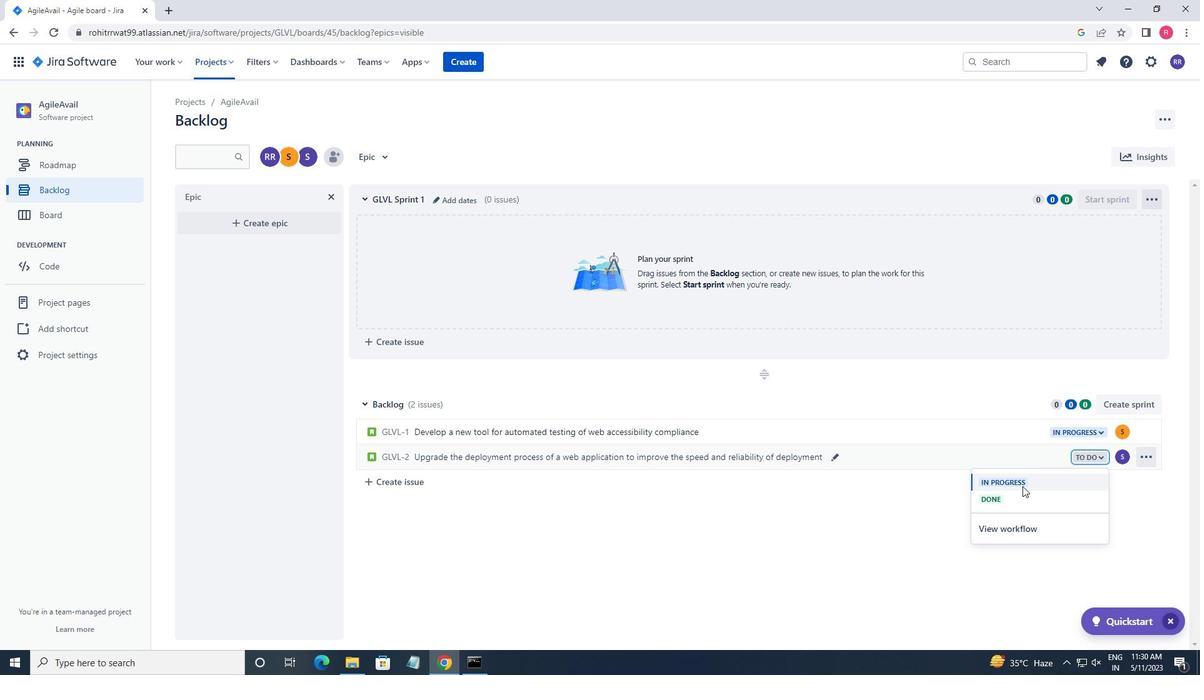 
Action: Mouse pressed left at (1023, 482)
Screenshot: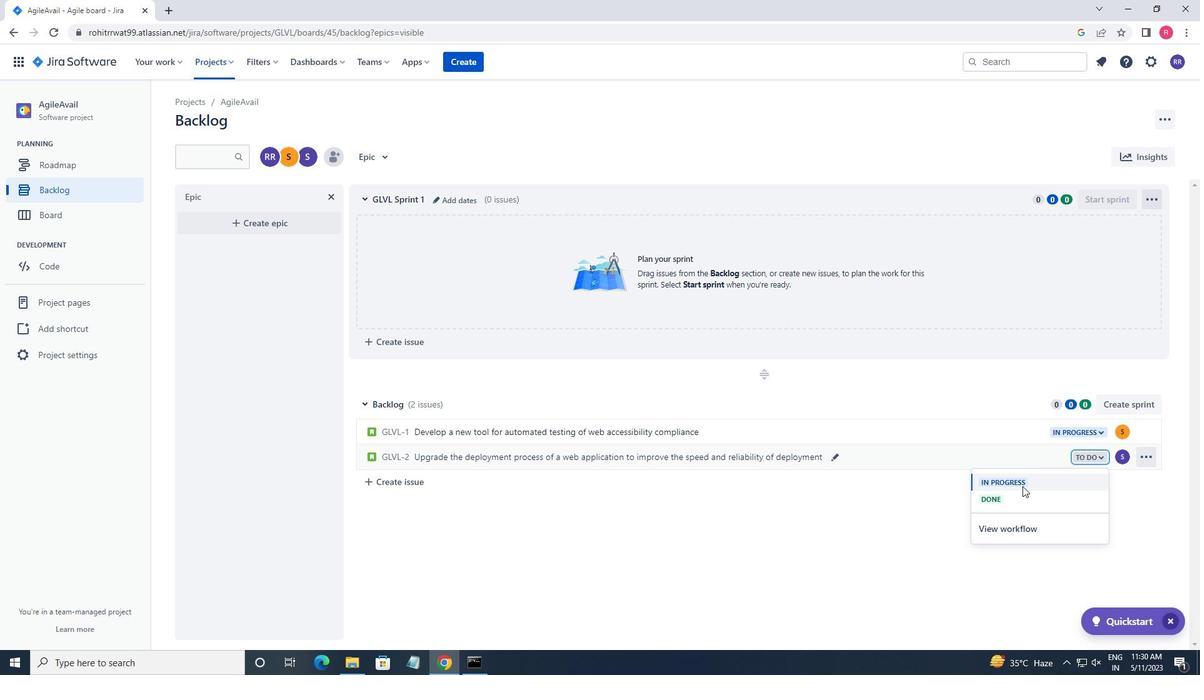 
